 Task: Create Card Card0000000008 in Board Board0000000002 in Workspace WS0000000001 in Trello. Create Card Card0000000009 in Board Board0000000003 in Workspace WS0000000001 in Trello. Create Card Card0000000010 in Board Board0000000003 in Workspace WS0000000001 in Trello. Create Card Card0000000011 in Board Board0000000003 in Workspace WS0000000001 in Trello. Create Card Card0000000012 in Board Board0000000003 in Workspace WS0000000001 in Trello
Action: Mouse moved to (386, 377)
Screenshot: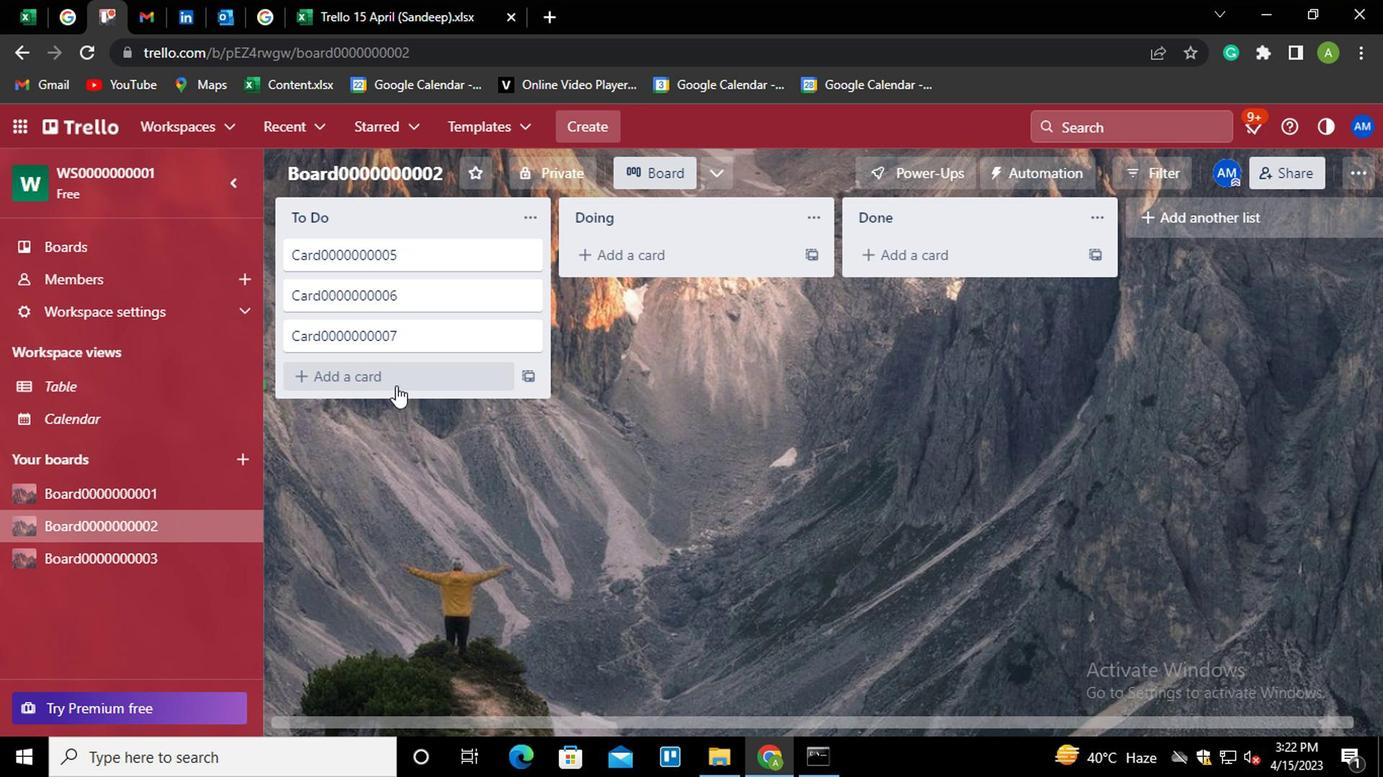 
Action: Mouse pressed left at (386, 377)
Screenshot: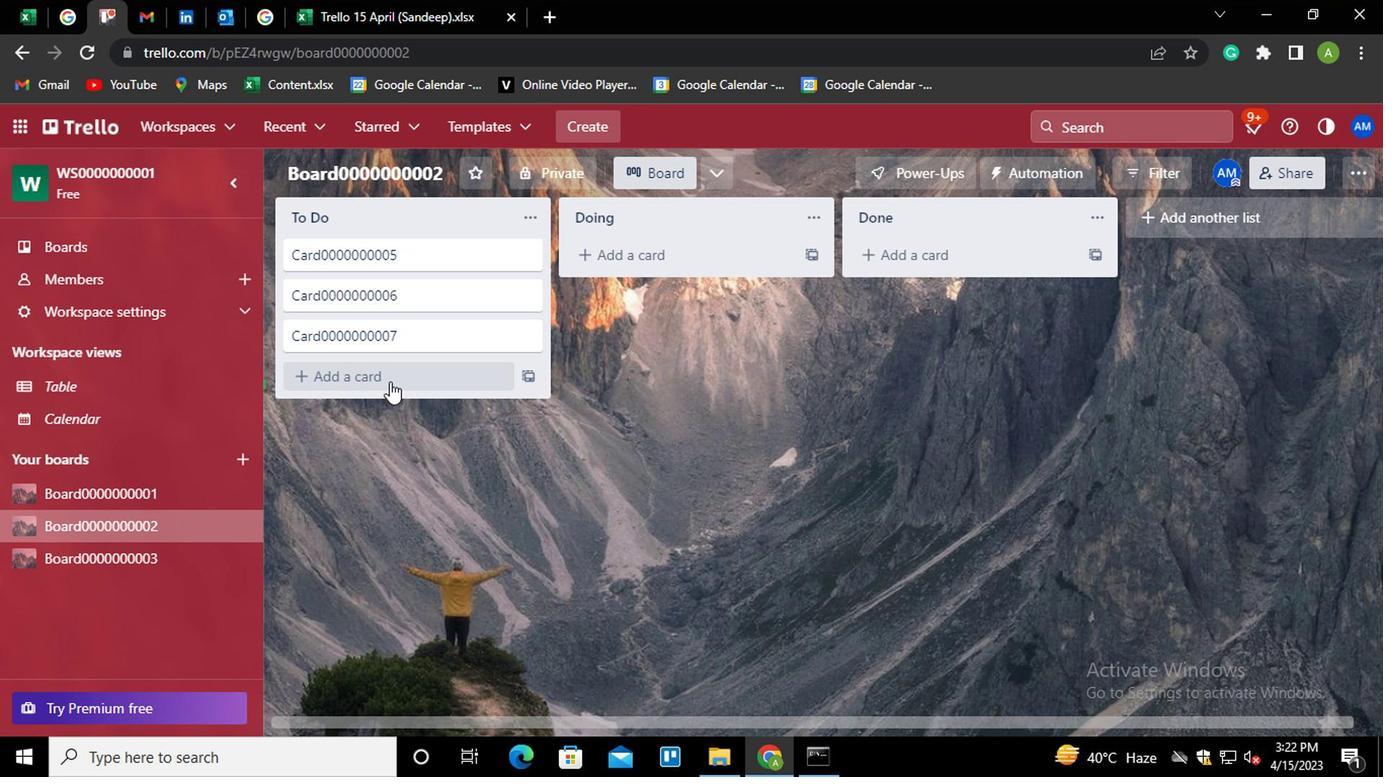 
Action: Key pressed <Key.shift>CARD0000000008
Screenshot: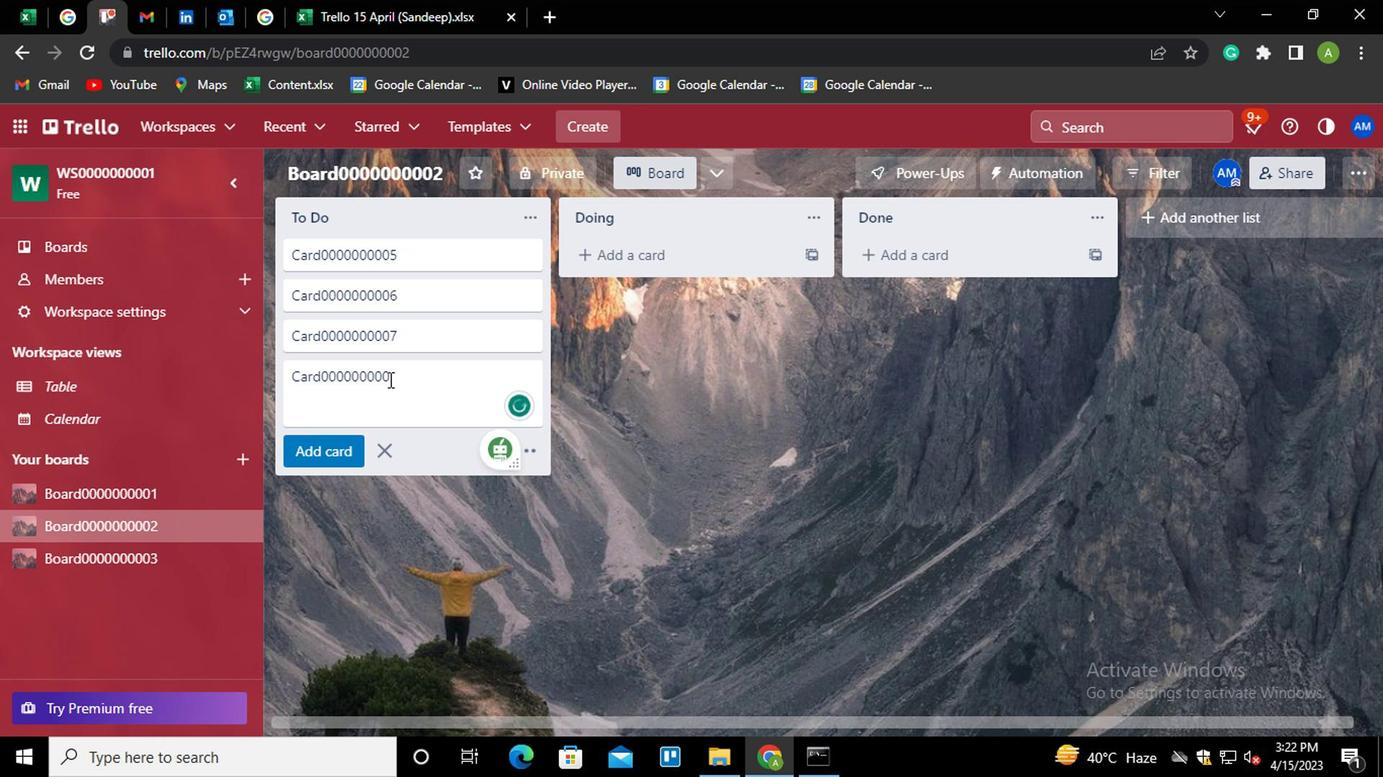 
Action: Mouse moved to (743, 482)
Screenshot: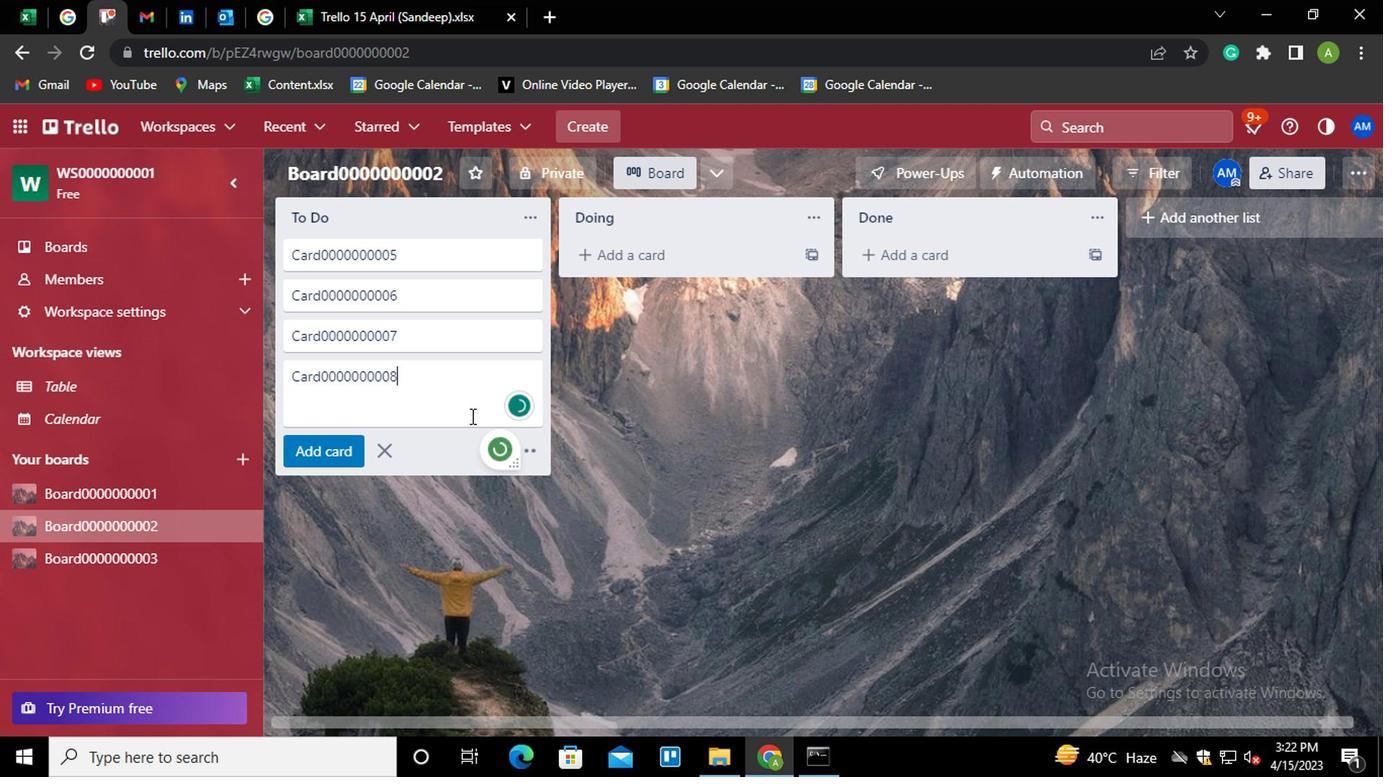 
Action: Mouse pressed left at (743, 482)
Screenshot: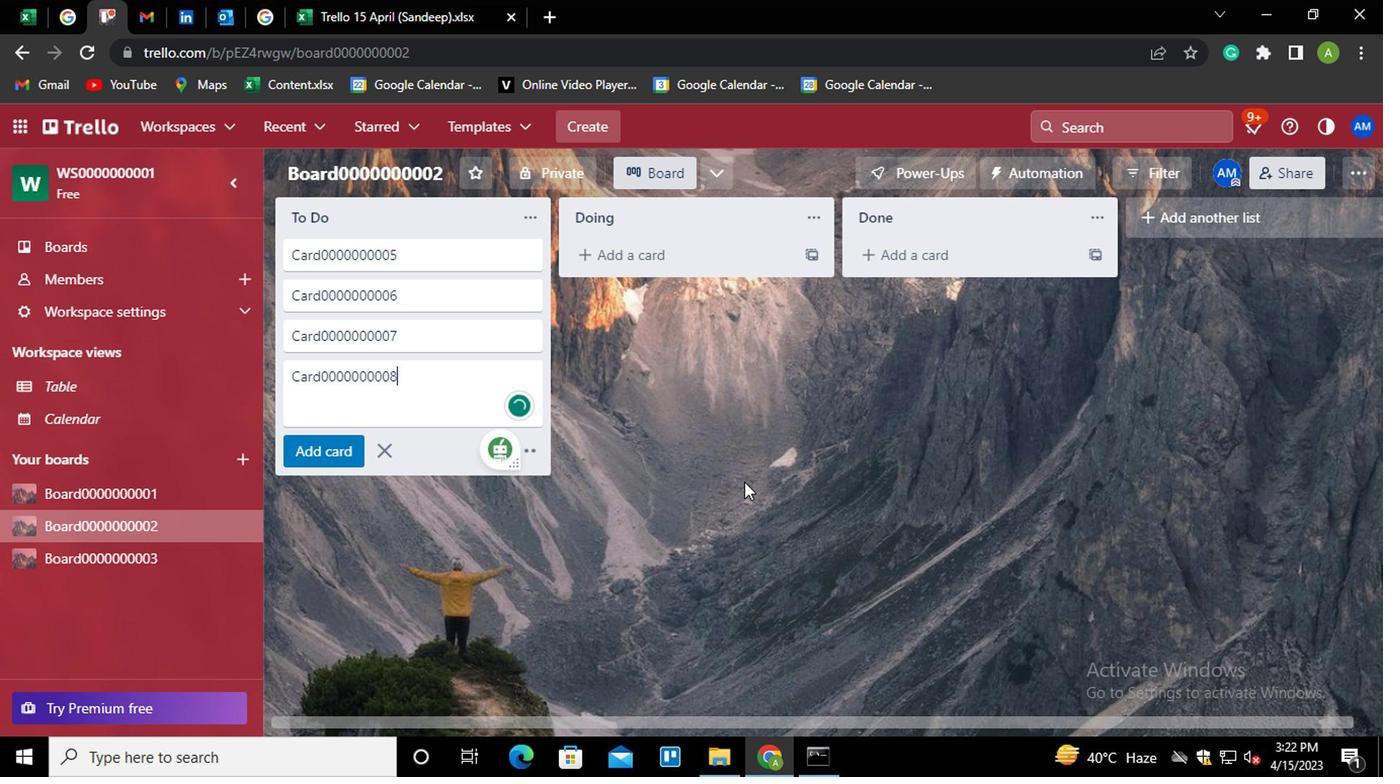 
Action: Mouse moved to (74, 561)
Screenshot: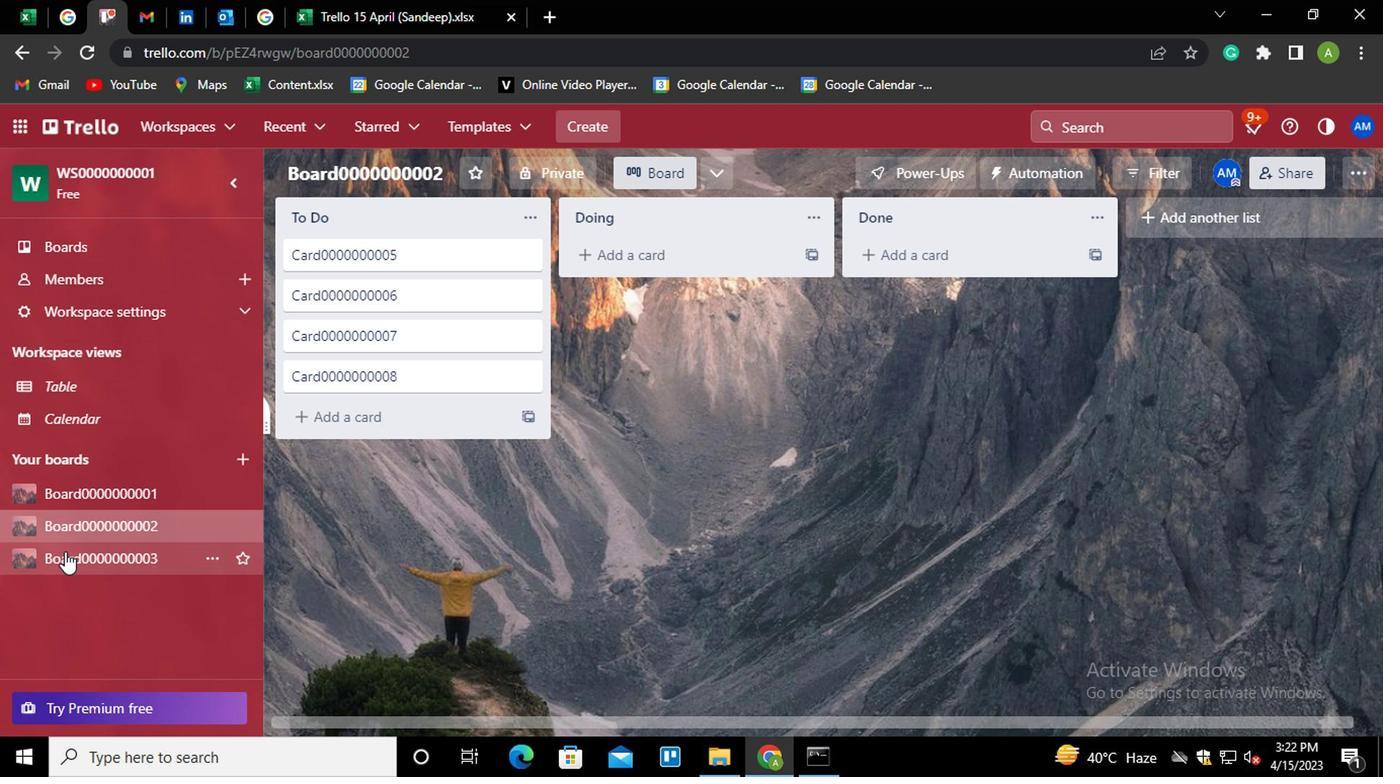 
Action: Mouse pressed left at (74, 561)
Screenshot: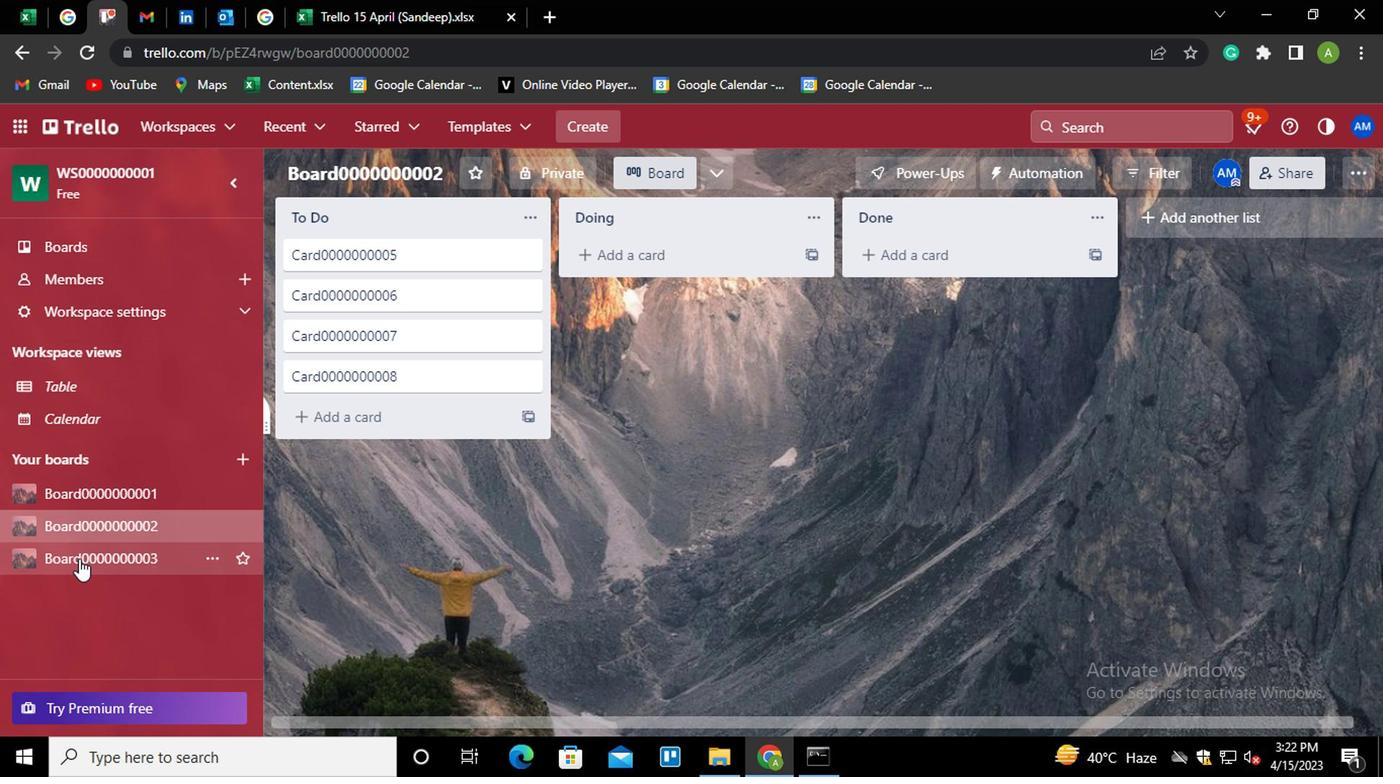 
Action: Mouse moved to (364, 304)
Screenshot: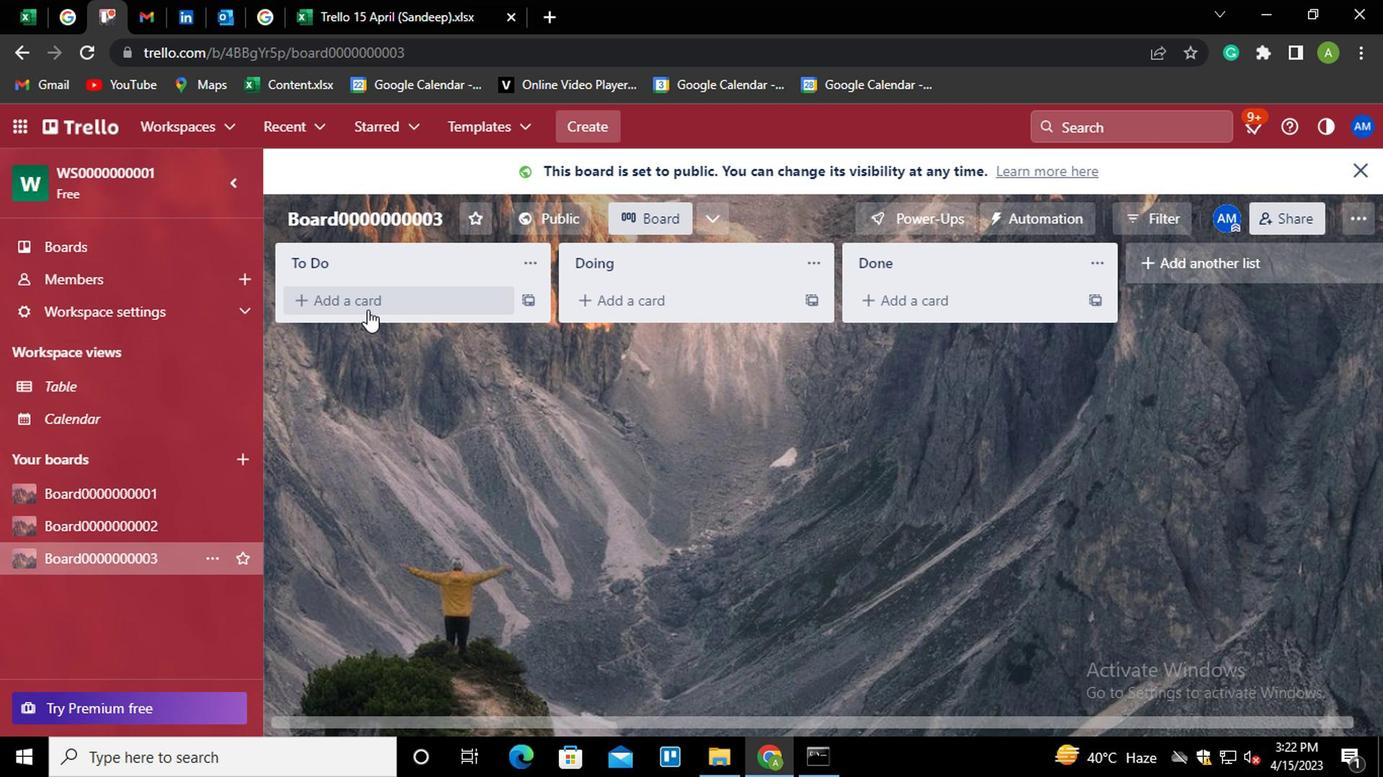 
Action: Mouse pressed left at (364, 304)
Screenshot: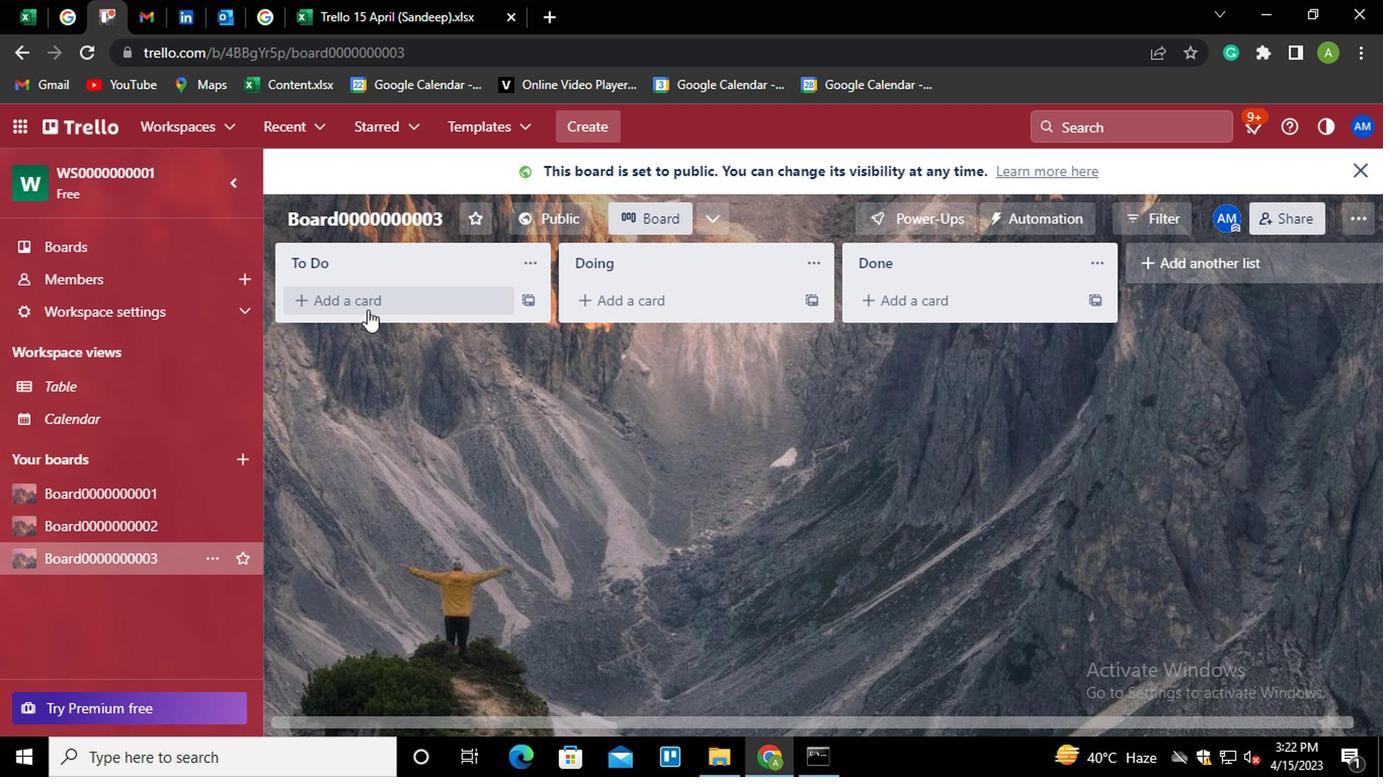 
Action: Key pressed <Key.shift>CARD0000000009<Key.enter><Key.shift>CARD0000000010<Key.enter><Key.shift>CARD0000000011<Key.enter><Key.shift>CARD0000000012
Screenshot: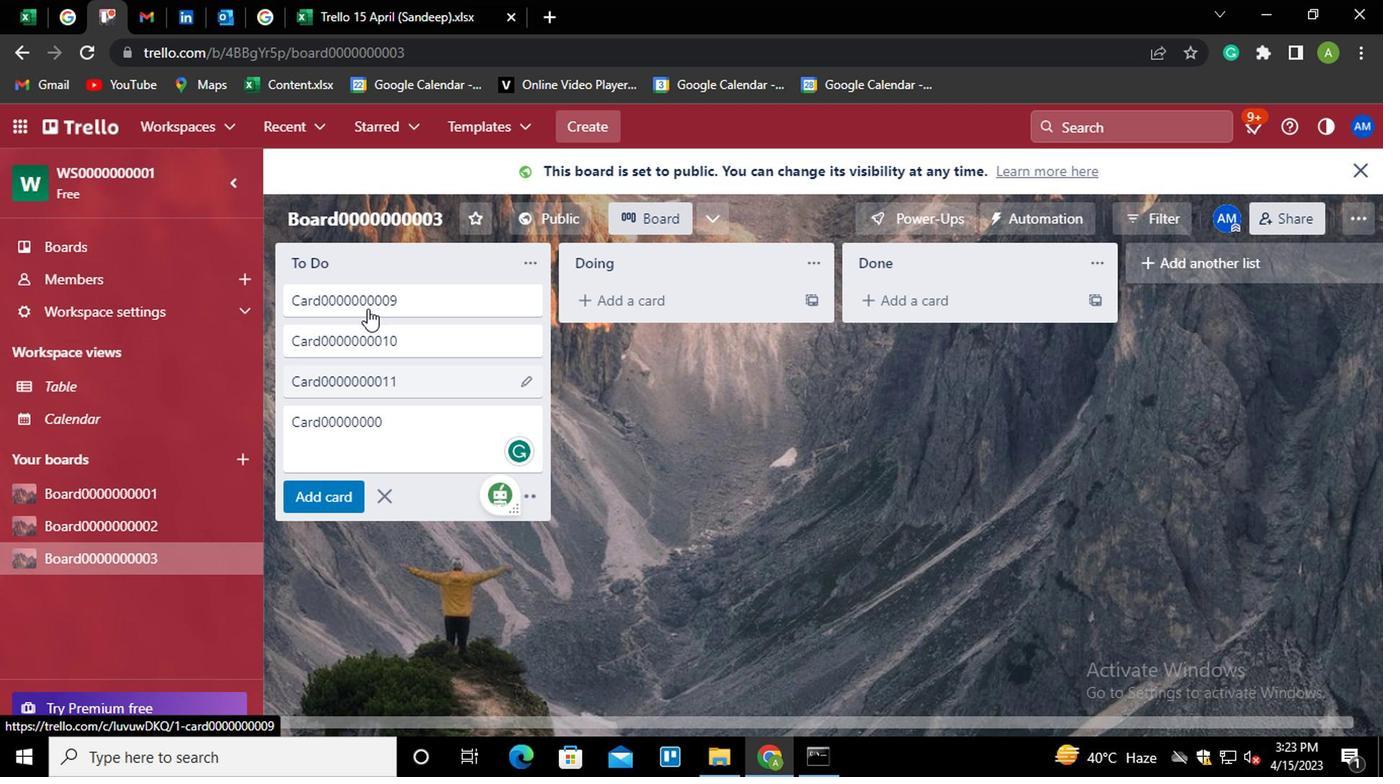 
Action: Mouse moved to (657, 401)
Screenshot: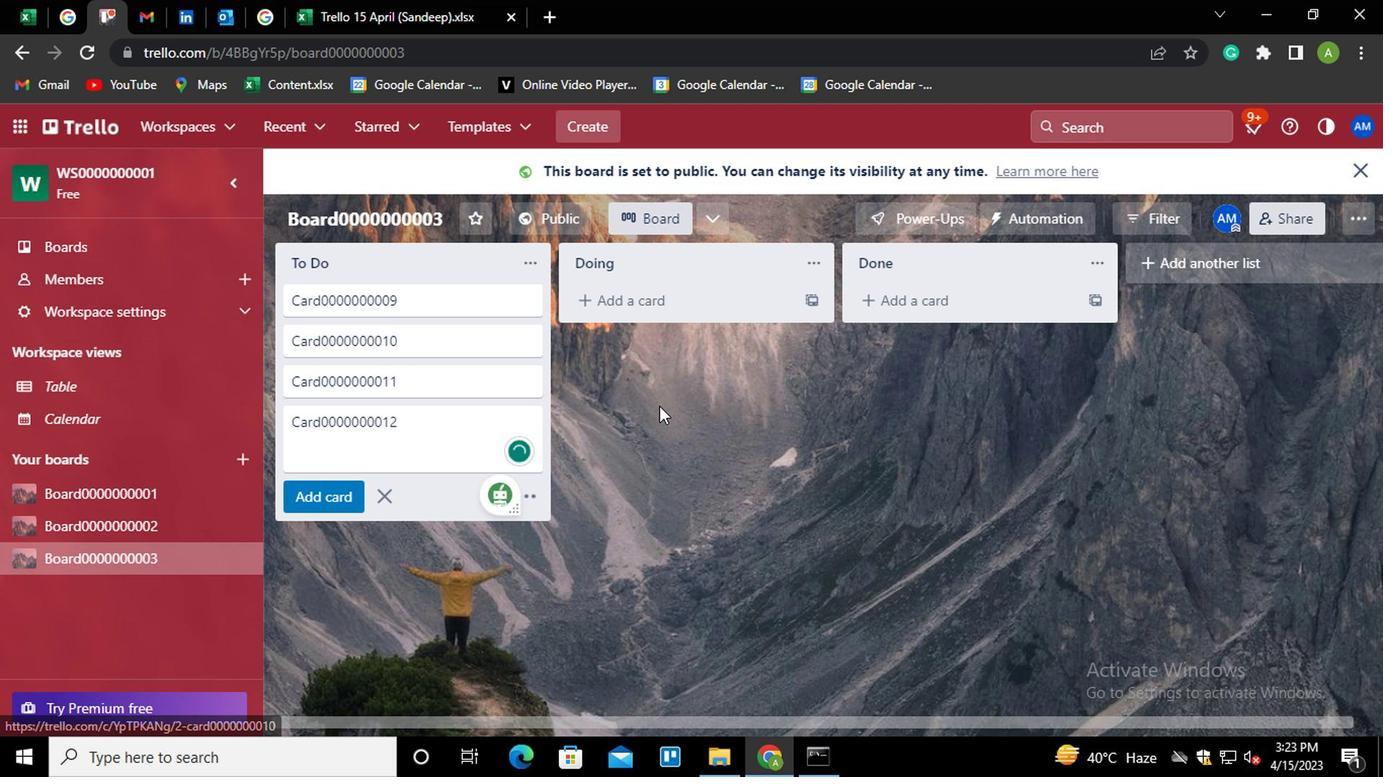 
Action: Mouse pressed left at (657, 401)
Screenshot: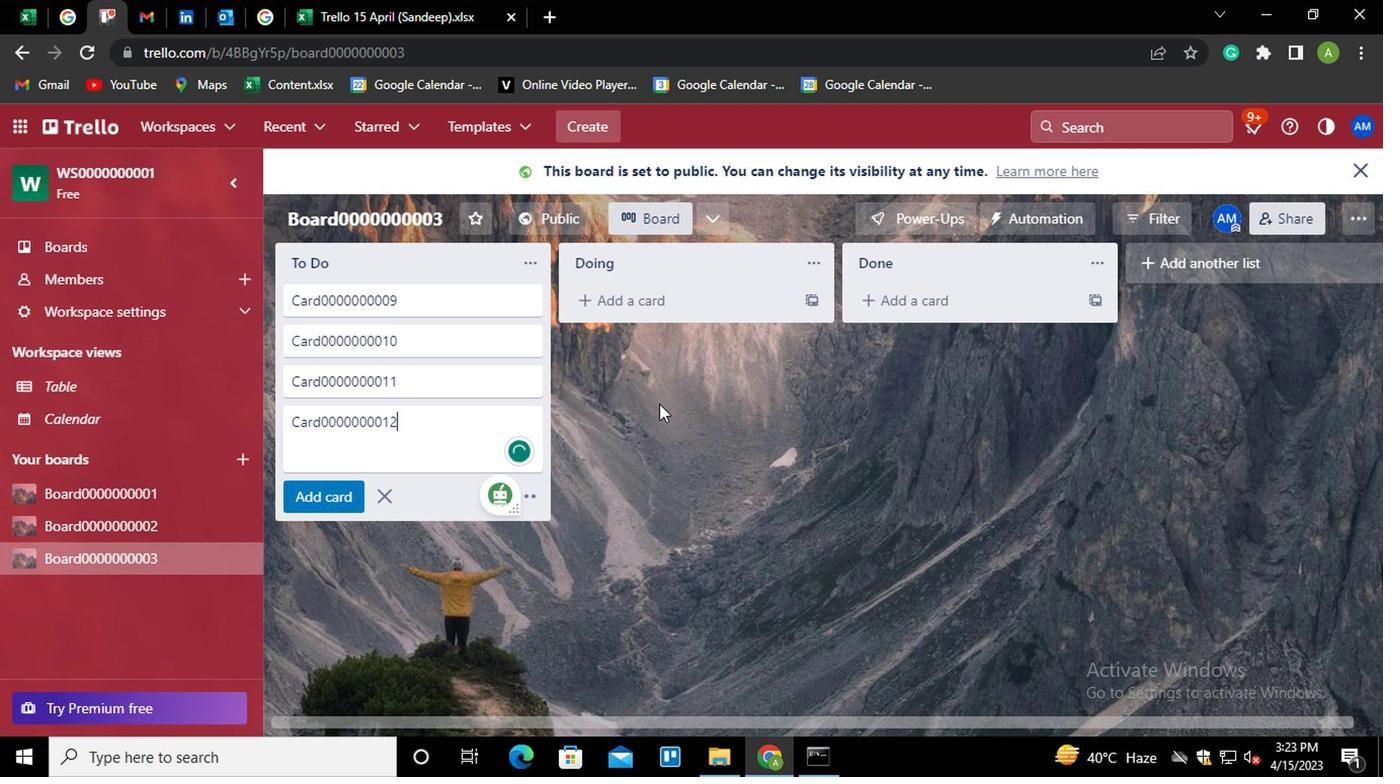 
